 Task: Set up a reminder for the diversity and inclusion panel.
Action: Mouse moved to (43, 93)
Screenshot: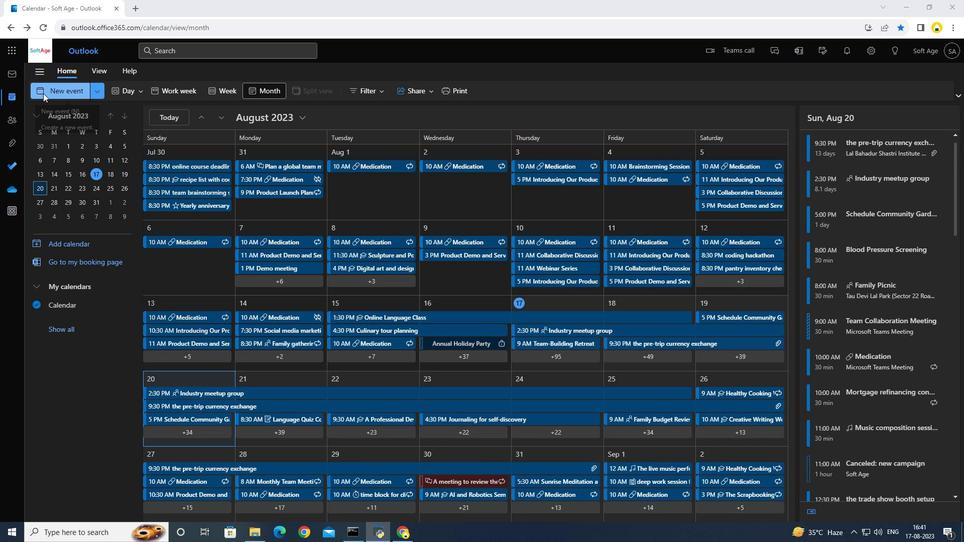 
Action: Mouse pressed left at (43, 93)
Screenshot: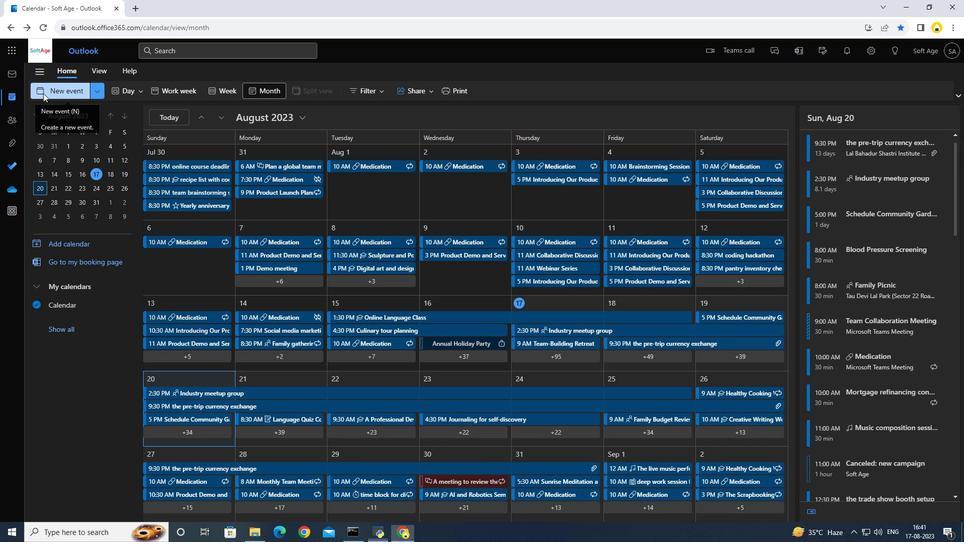 
Action: Mouse moved to (286, 156)
Screenshot: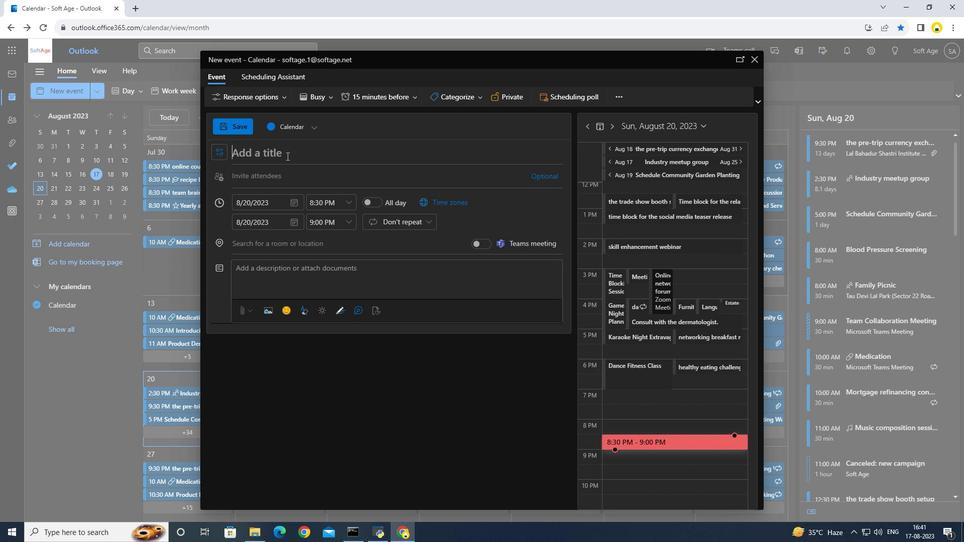 
Action: Key pressed <Key.caps_lock>D<Key.caps_lock>iversity<Key.space>anf<Key.backspace>
Screenshot: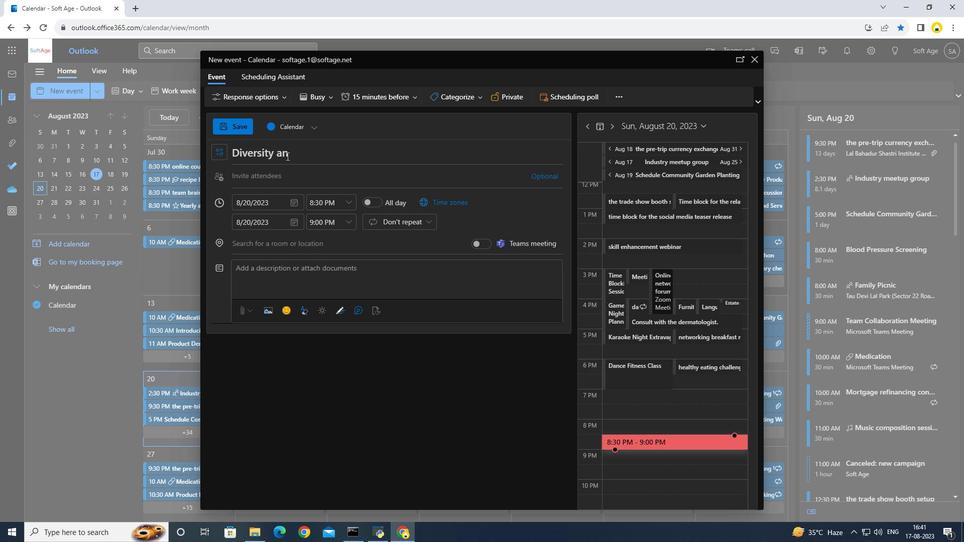 
Action: Mouse moved to (286, 156)
Screenshot: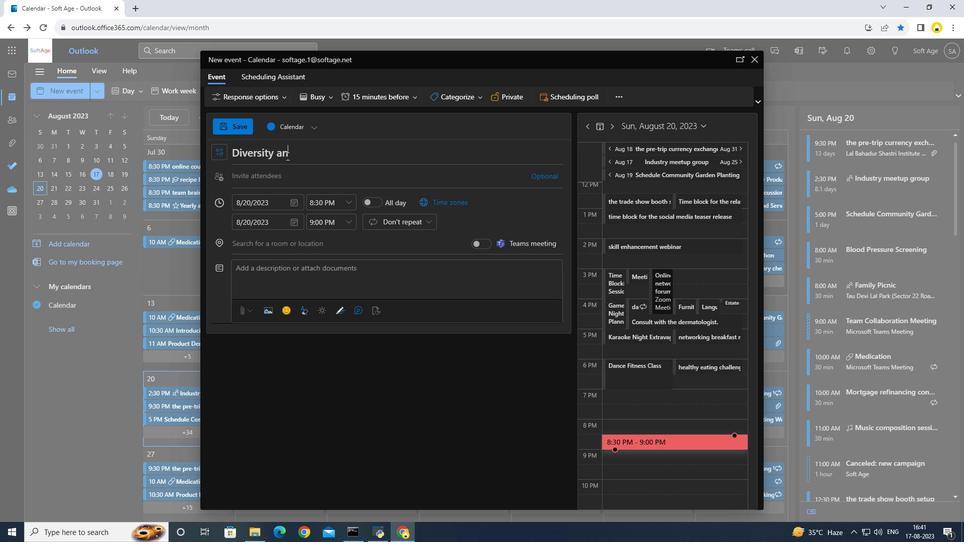 
Action: Key pressed d<Key.space><Key.caps_lock>I<Key.caps_lock>nclusion<Key.space>panel
Screenshot: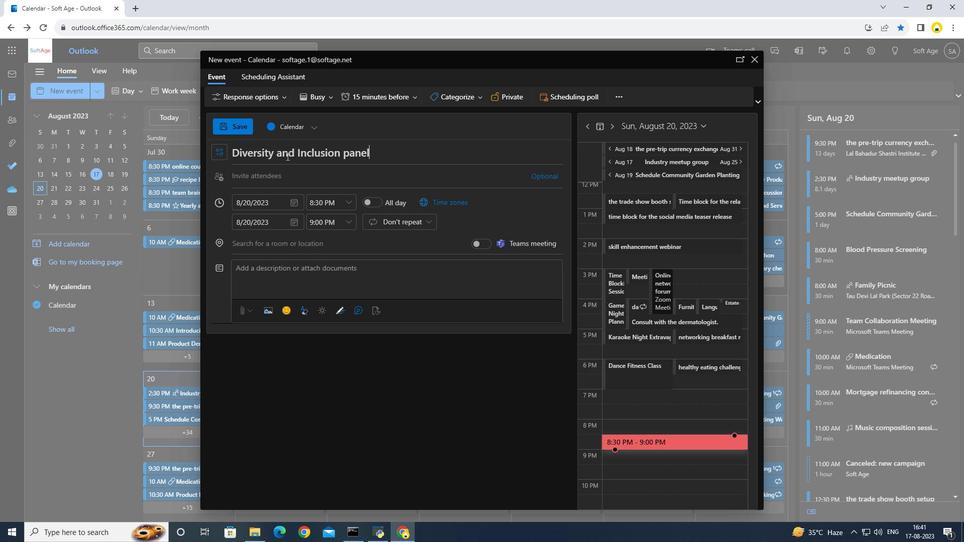 
Action: Mouse moved to (400, 88)
Screenshot: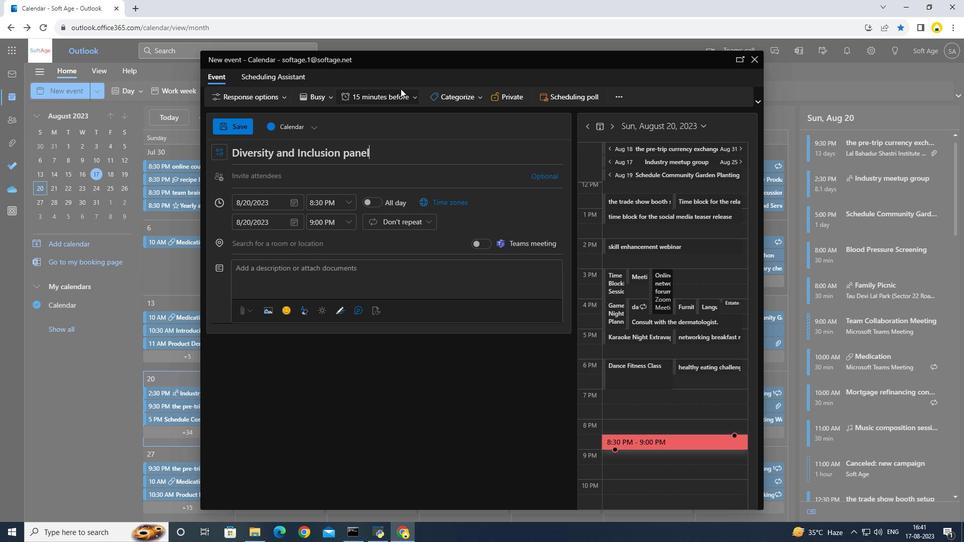
Action: Mouse pressed left at (400, 88)
Screenshot: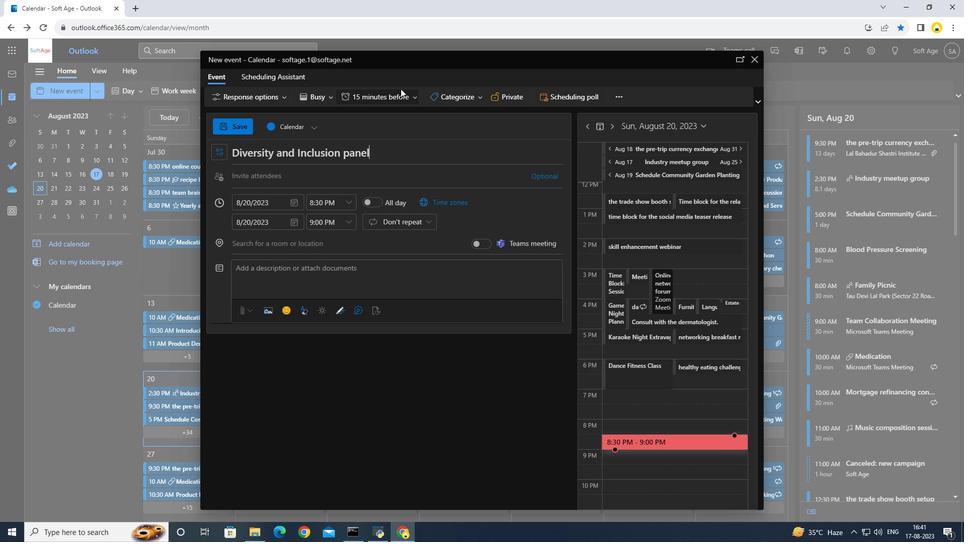 
Action: Mouse moved to (401, 92)
Screenshot: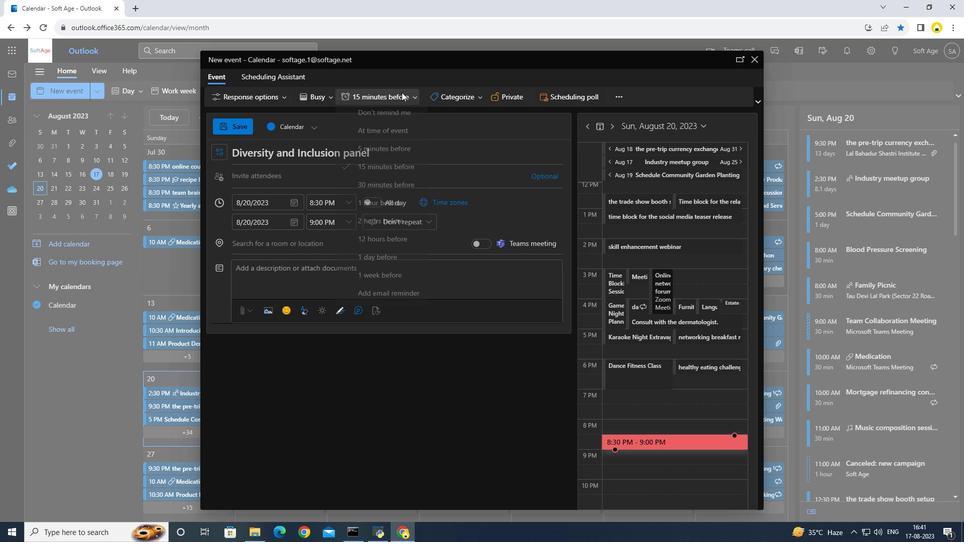 
Action: Mouse pressed left at (401, 92)
Screenshot: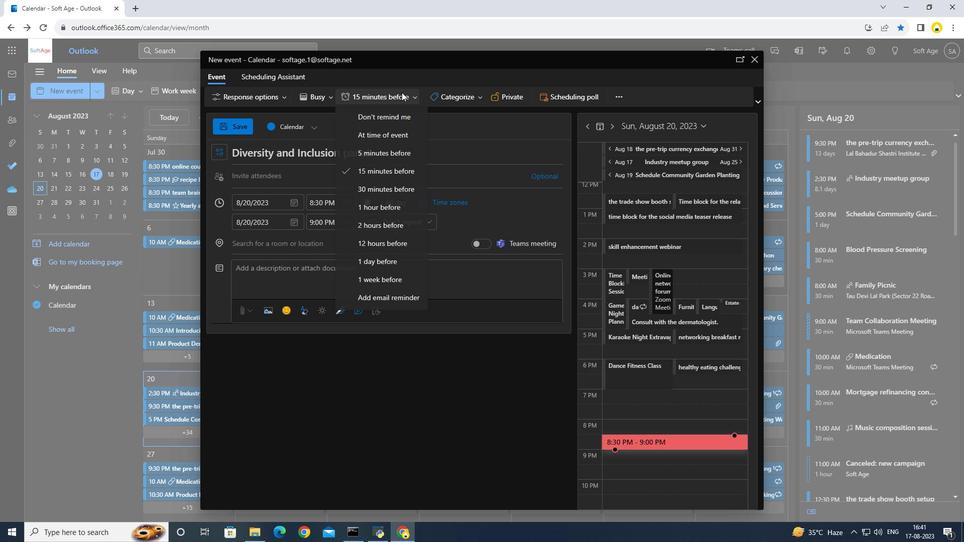 
Action: Mouse moved to (403, 87)
Screenshot: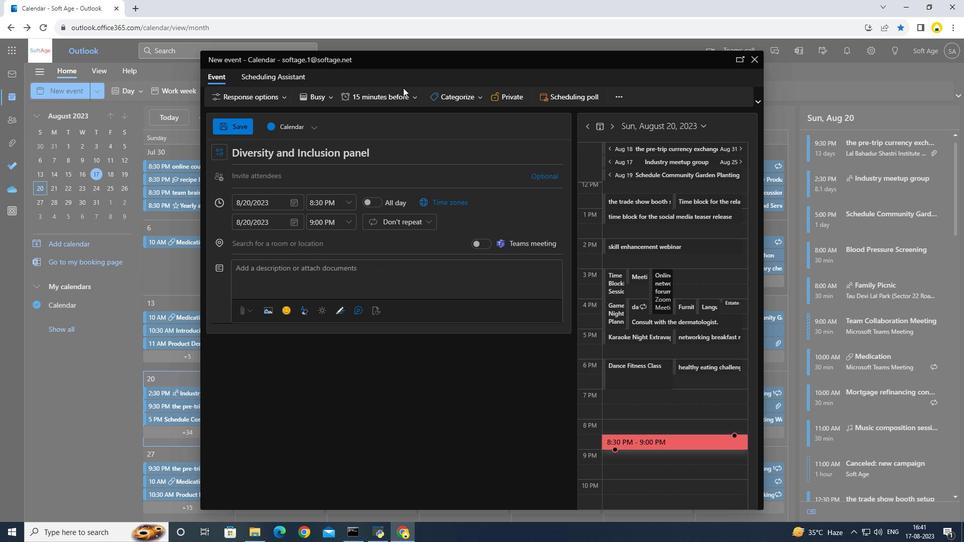 
Action: Mouse pressed left at (403, 87)
Screenshot: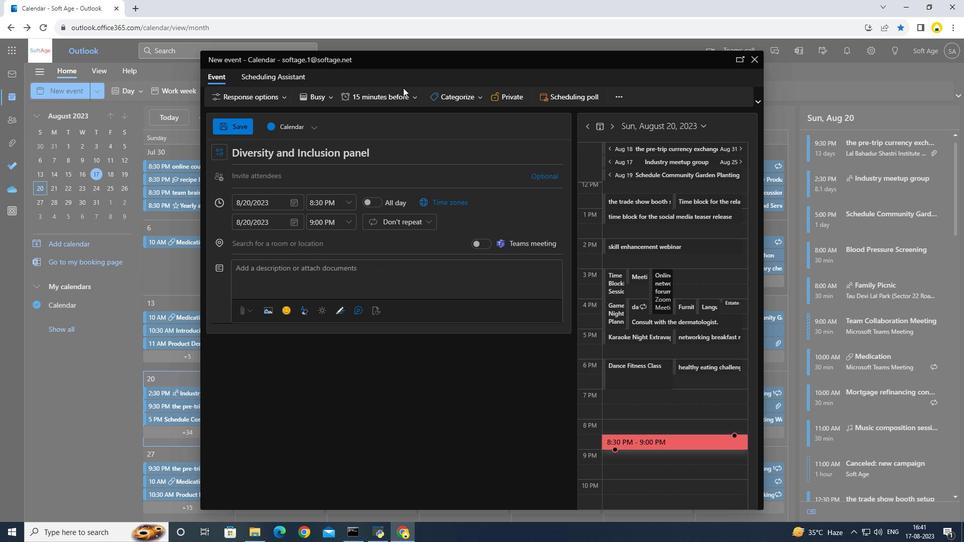 
Action: Mouse moved to (395, 101)
Screenshot: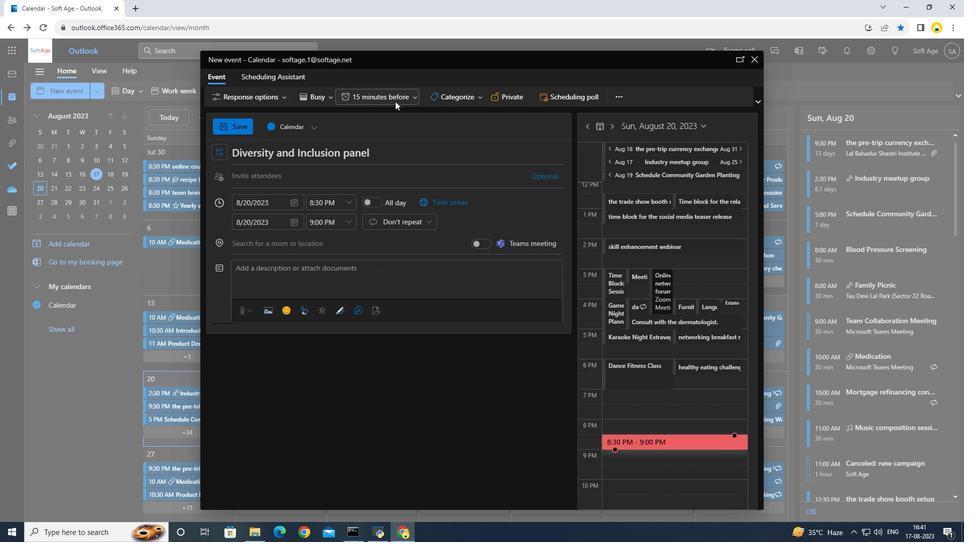 
Action: Mouse pressed left at (395, 101)
Screenshot: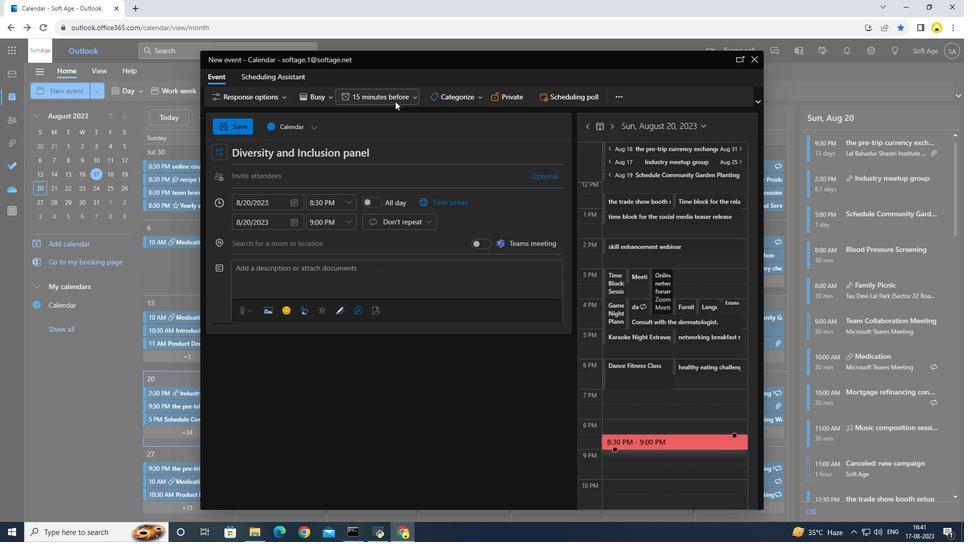
Action: Mouse moved to (376, 151)
Screenshot: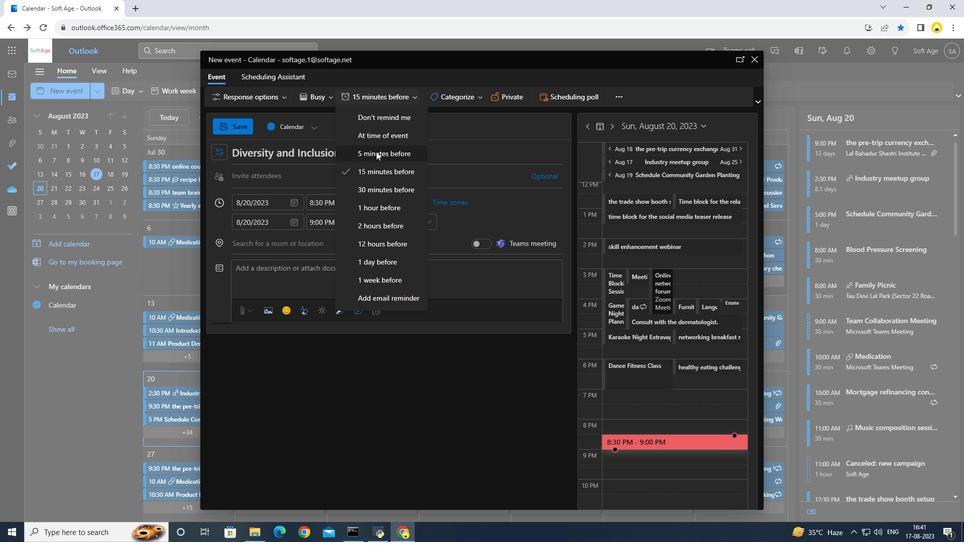 
Action: Mouse pressed left at (376, 151)
Screenshot: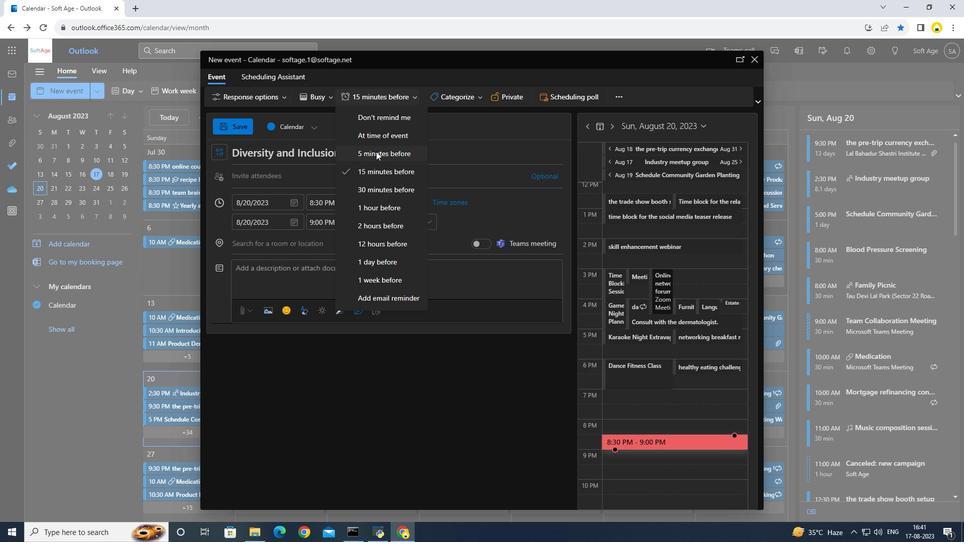 
Action: Mouse moved to (343, 203)
Screenshot: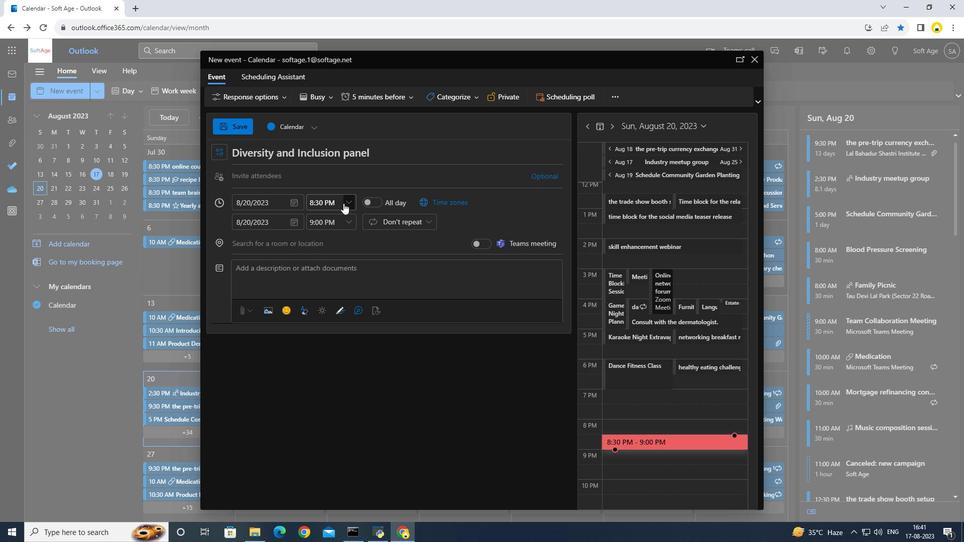 
Action: Mouse pressed left at (343, 203)
Screenshot: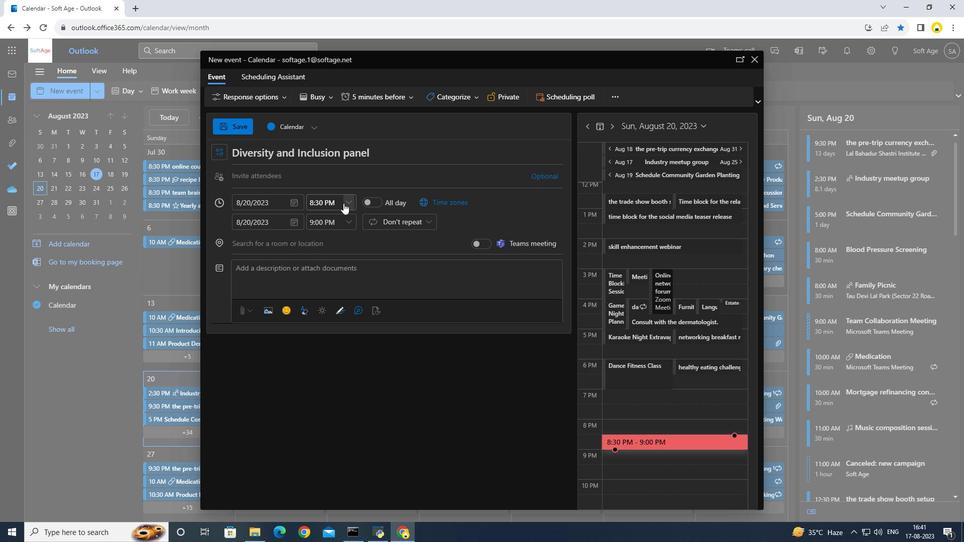 
Action: Mouse moved to (329, 231)
Screenshot: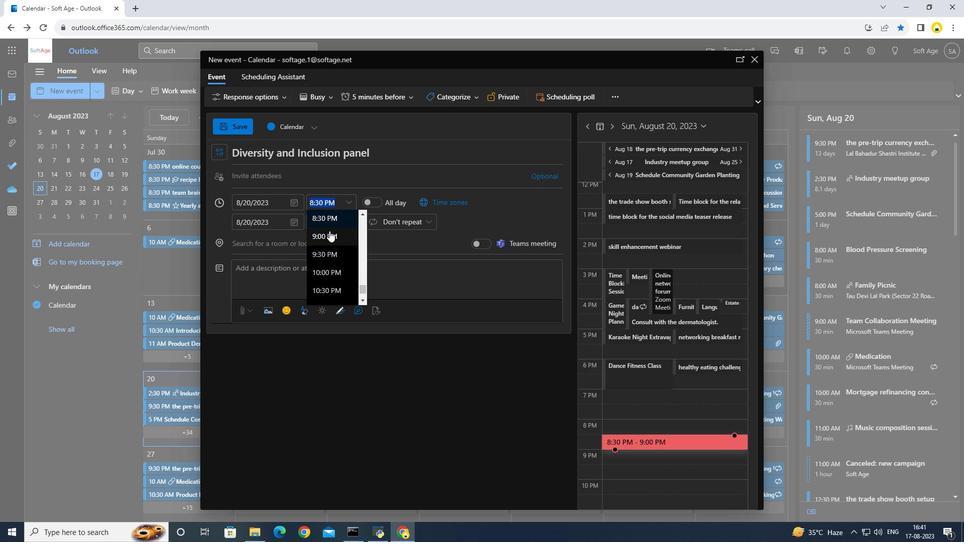 
Action: Mouse scrolled (329, 231) with delta (0, 0)
Screenshot: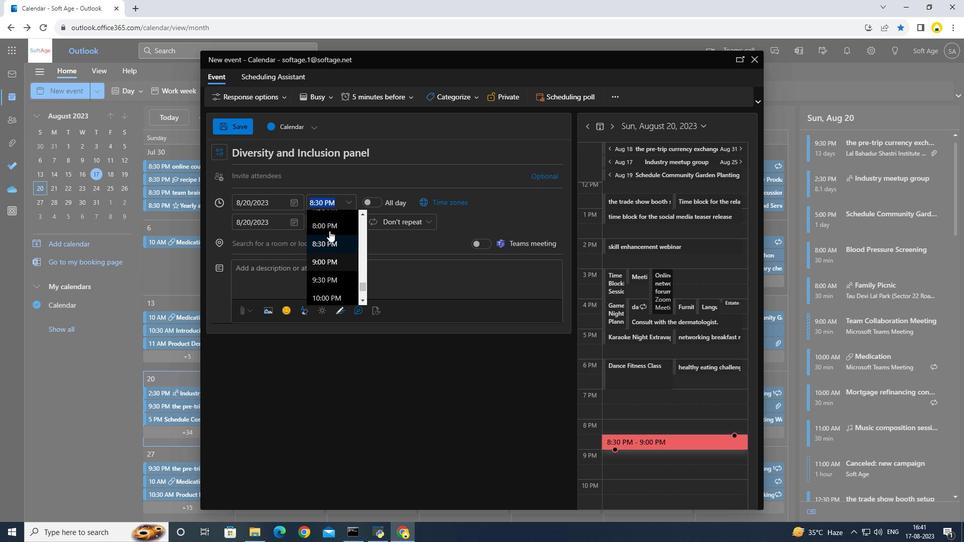 
Action: Mouse scrolled (329, 231) with delta (0, 0)
Screenshot: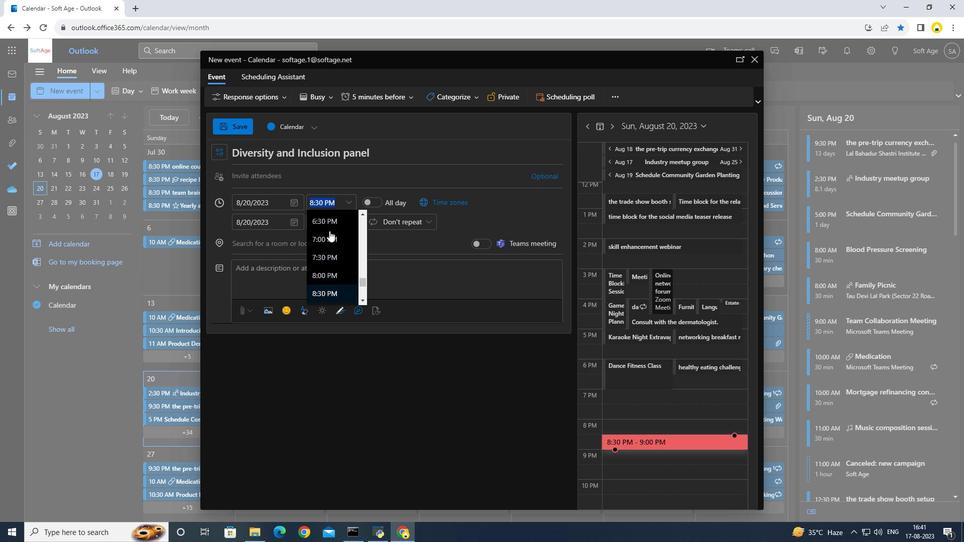 
Action: Mouse scrolled (329, 231) with delta (0, 0)
Screenshot: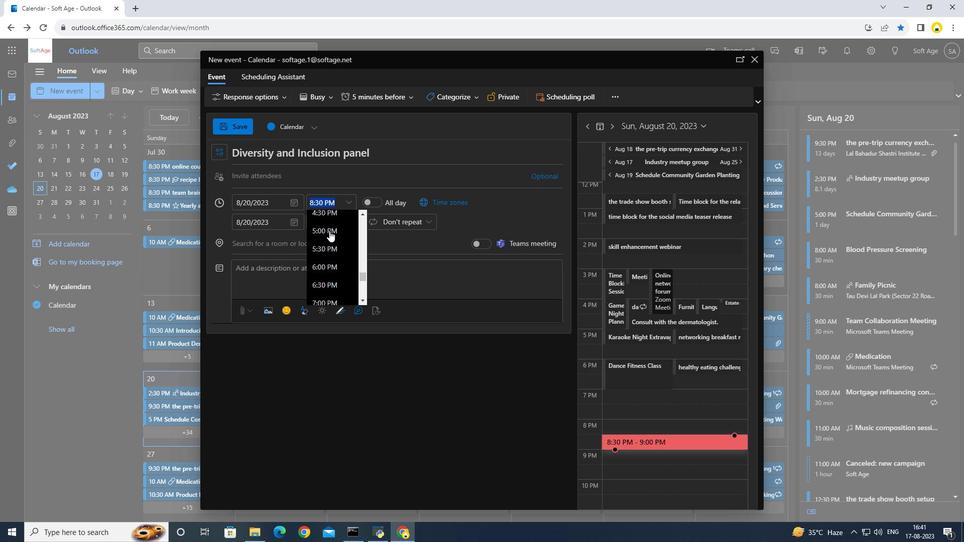 
Action: Mouse moved to (327, 236)
Screenshot: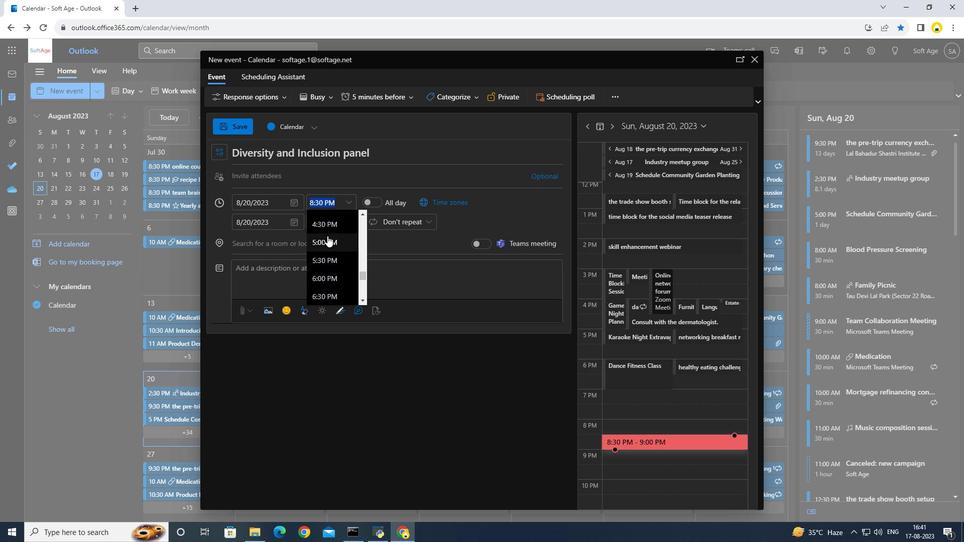 
Action: Mouse pressed left at (327, 236)
Screenshot: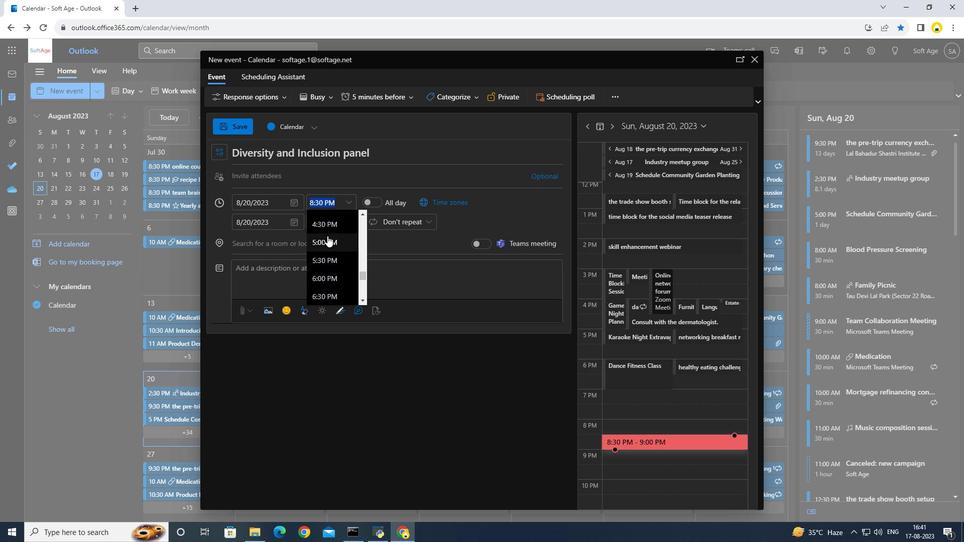 
Action: Mouse scrolled (327, 235) with delta (0, 0)
Screenshot: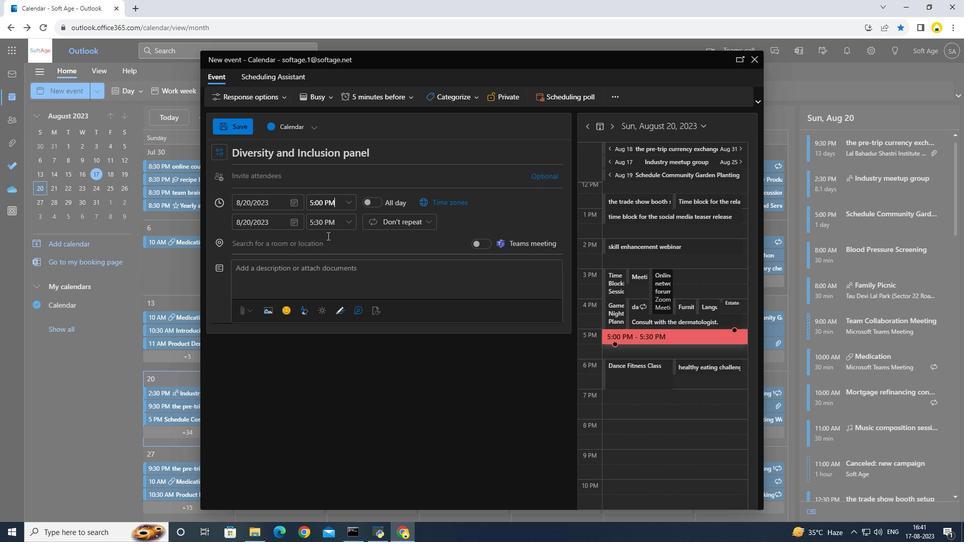 
Action: Mouse moved to (238, 134)
Screenshot: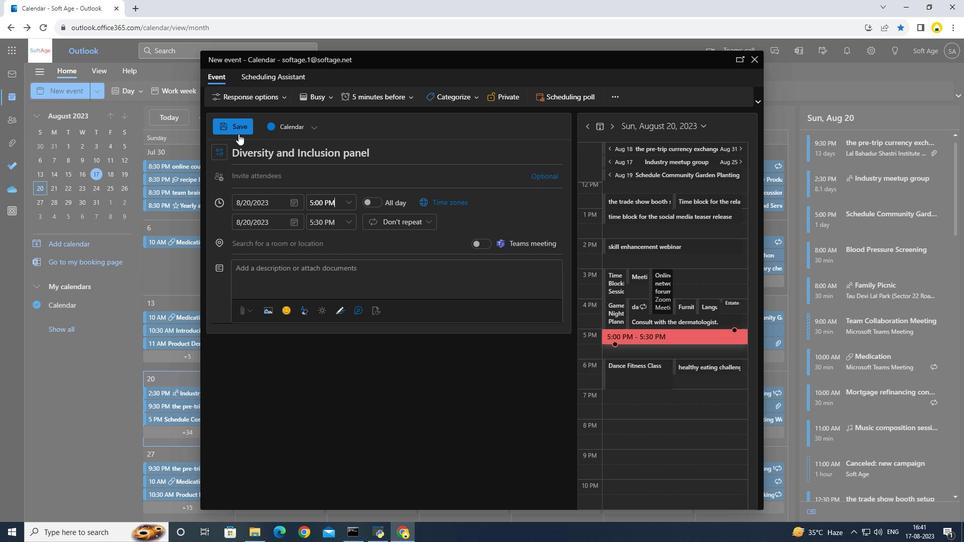 
Action: Mouse pressed left at (238, 134)
Screenshot: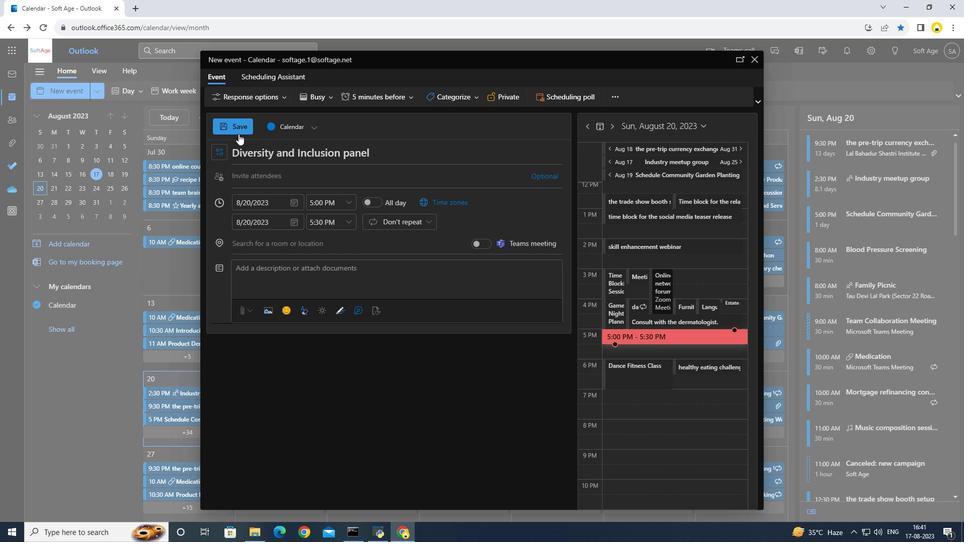 
